 Task: Customize the date and time as August 5, 1930 format in the number.
Action: Mouse moved to (53, 173)
Screenshot: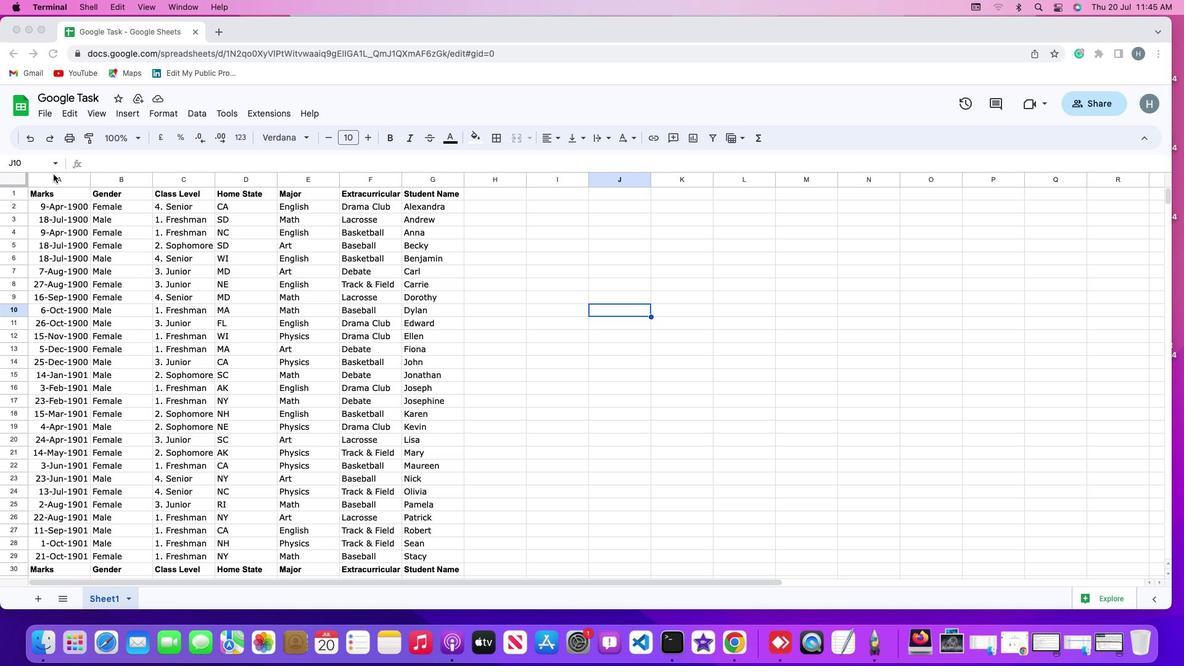 
Action: Mouse pressed left at (53, 173)
Screenshot: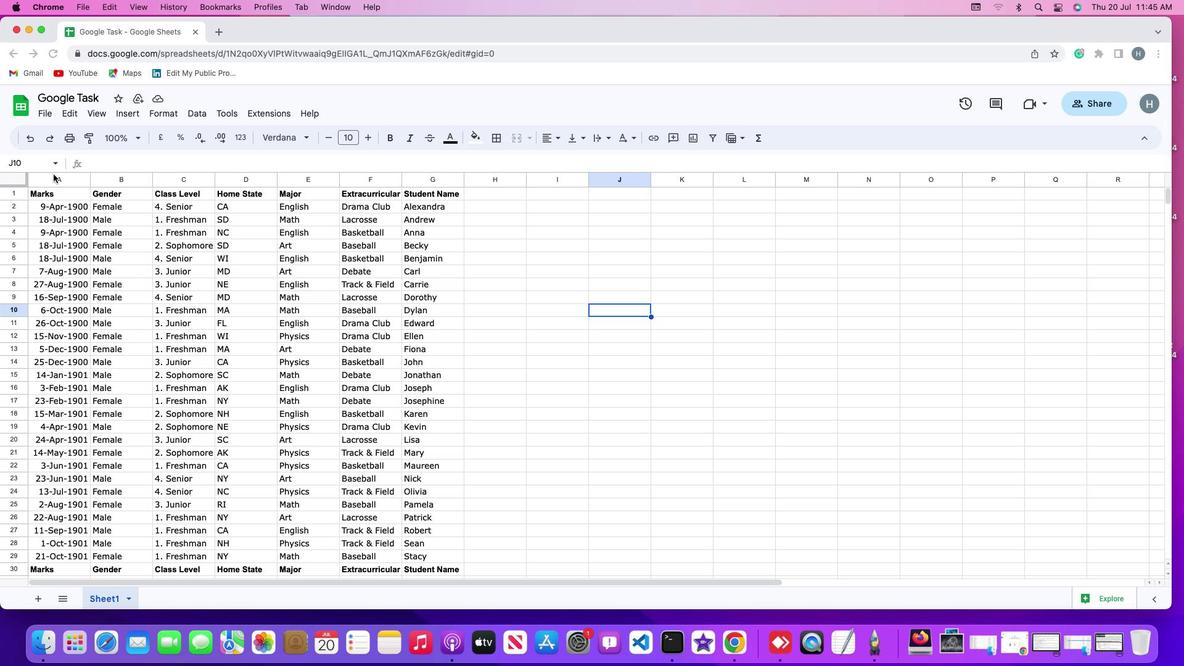 
Action: Mouse moved to (53, 181)
Screenshot: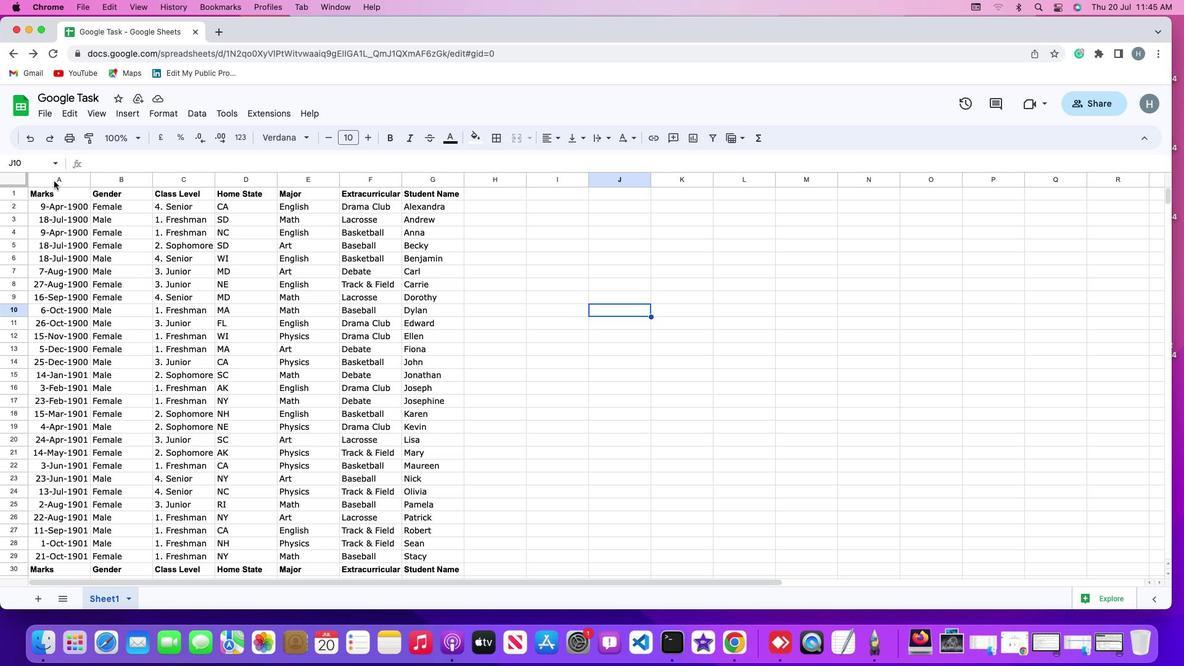 
Action: Mouse pressed left at (53, 181)
Screenshot: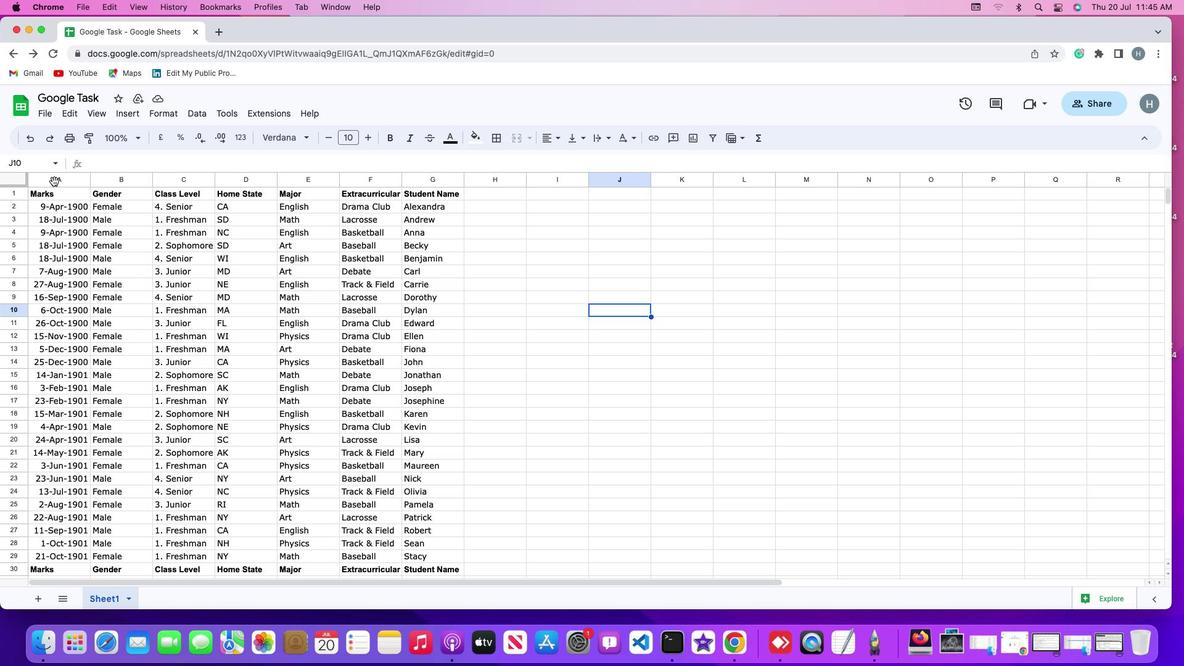 
Action: Mouse moved to (174, 109)
Screenshot: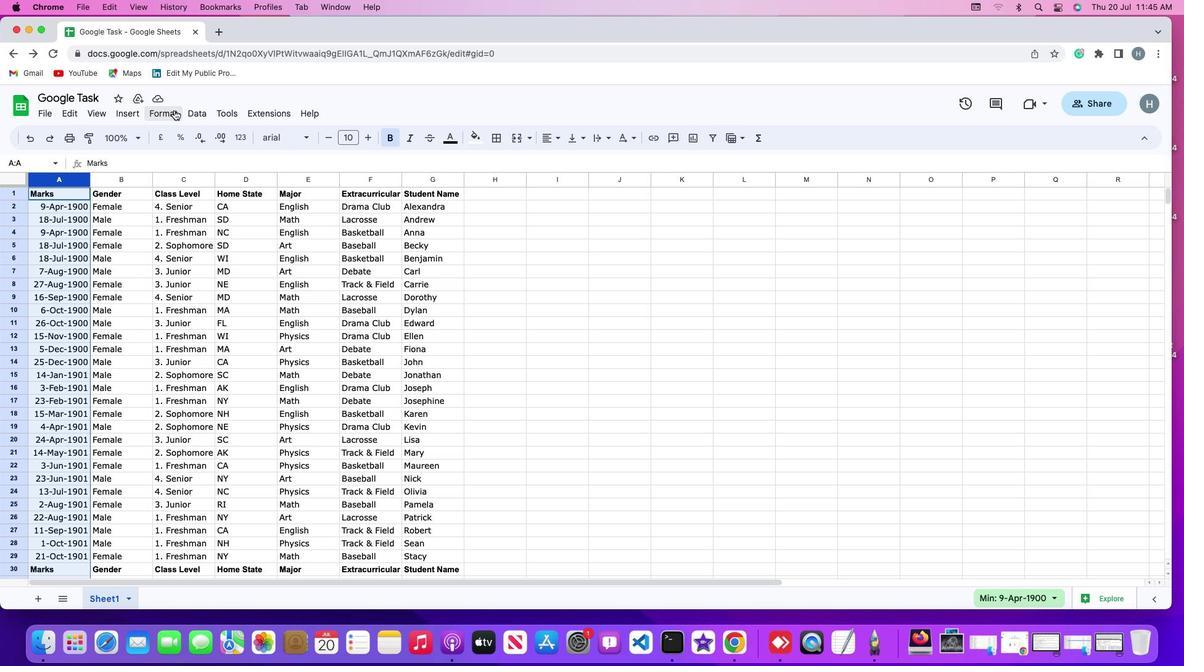 
Action: Mouse pressed left at (174, 109)
Screenshot: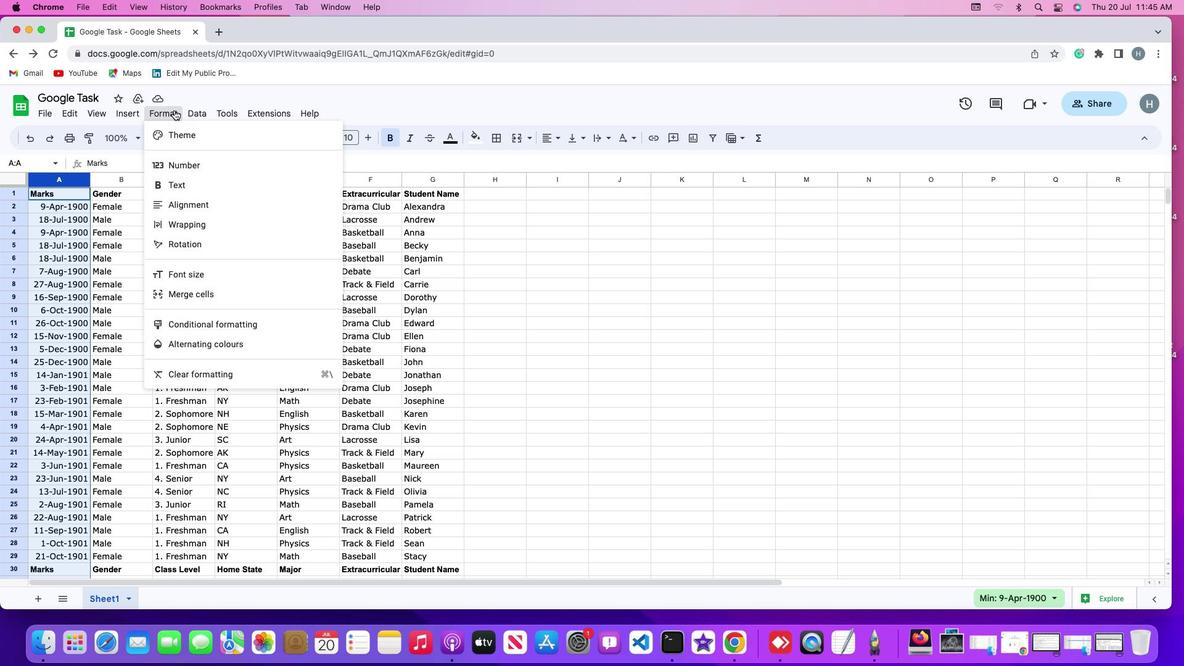 
Action: Mouse moved to (181, 164)
Screenshot: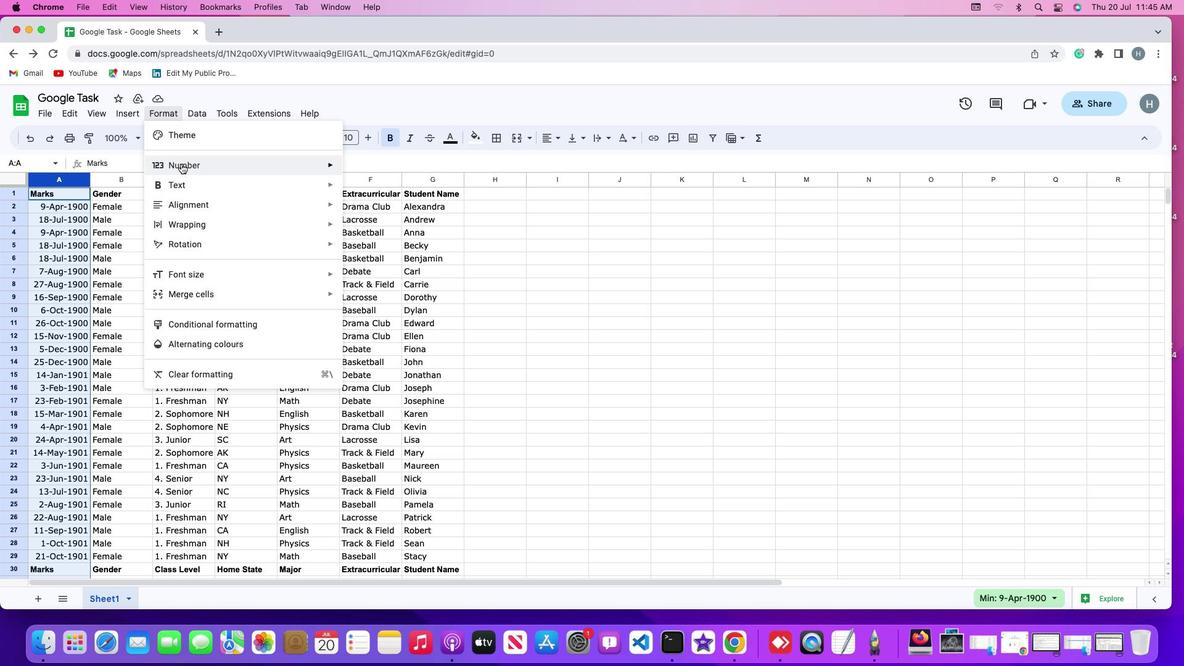 
Action: Mouse pressed left at (181, 164)
Screenshot: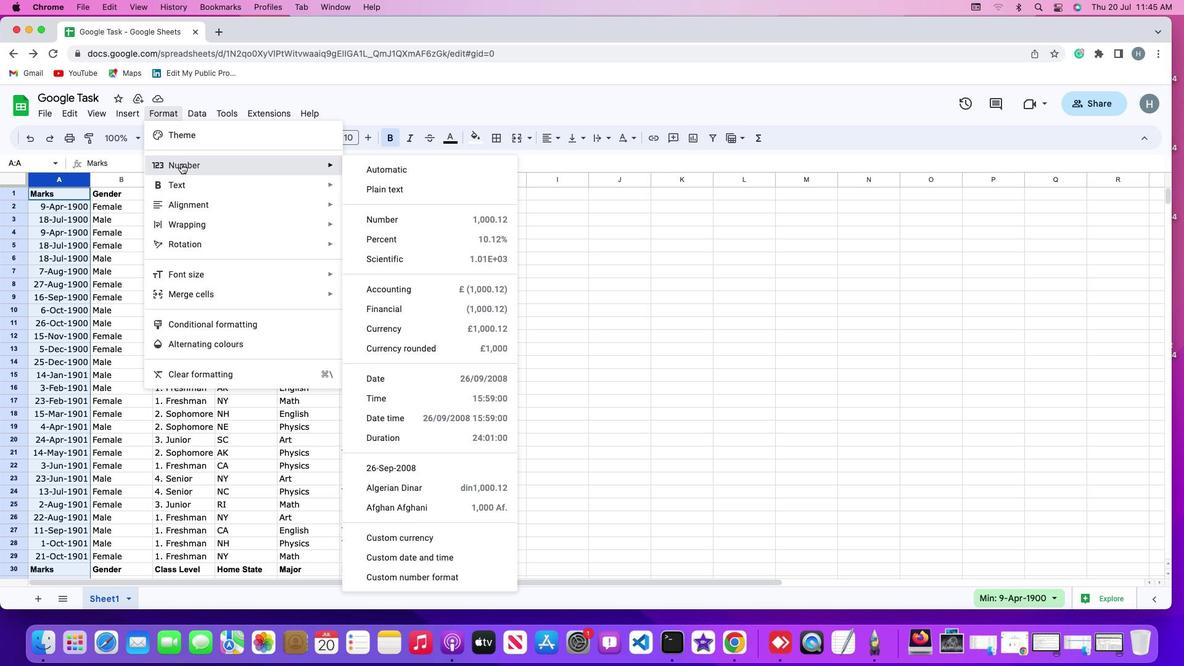 
Action: Mouse moved to (409, 560)
Screenshot: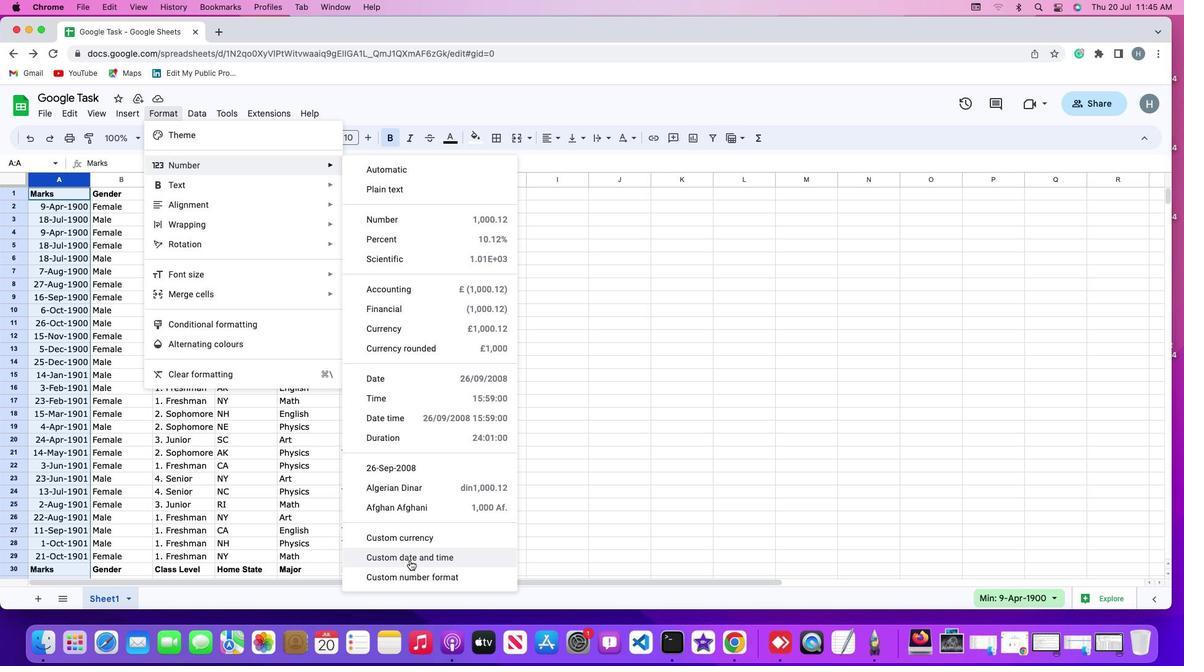 
Action: Mouse pressed left at (409, 560)
Screenshot: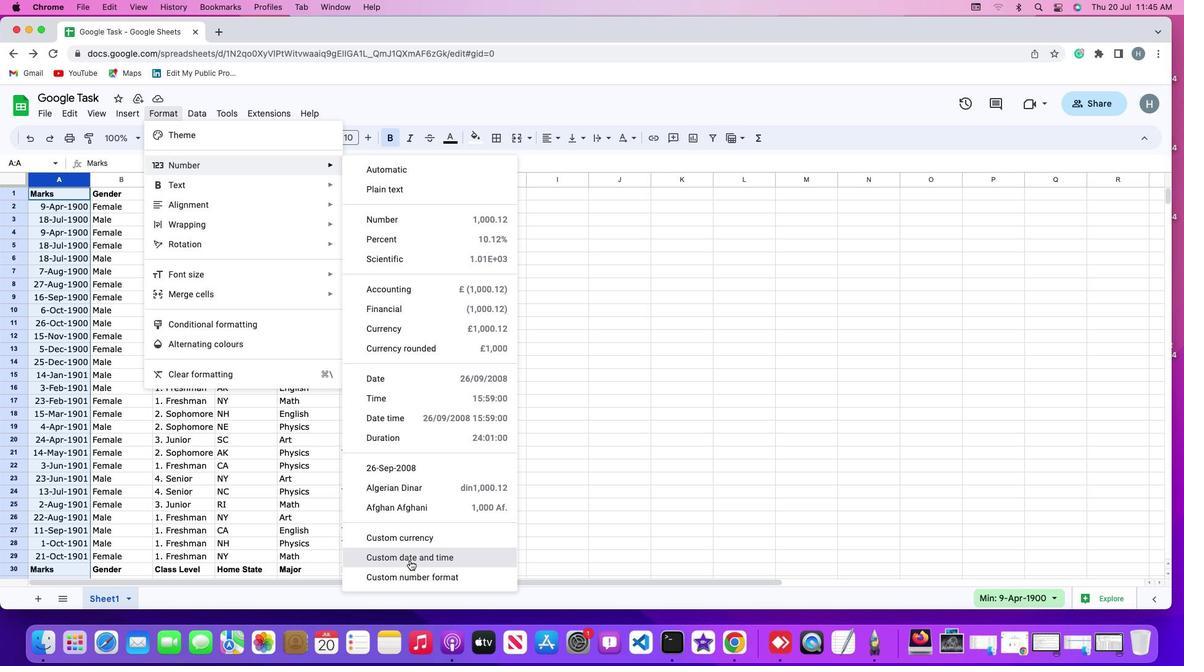 
Action: Mouse moved to (476, 370)
Screenshot: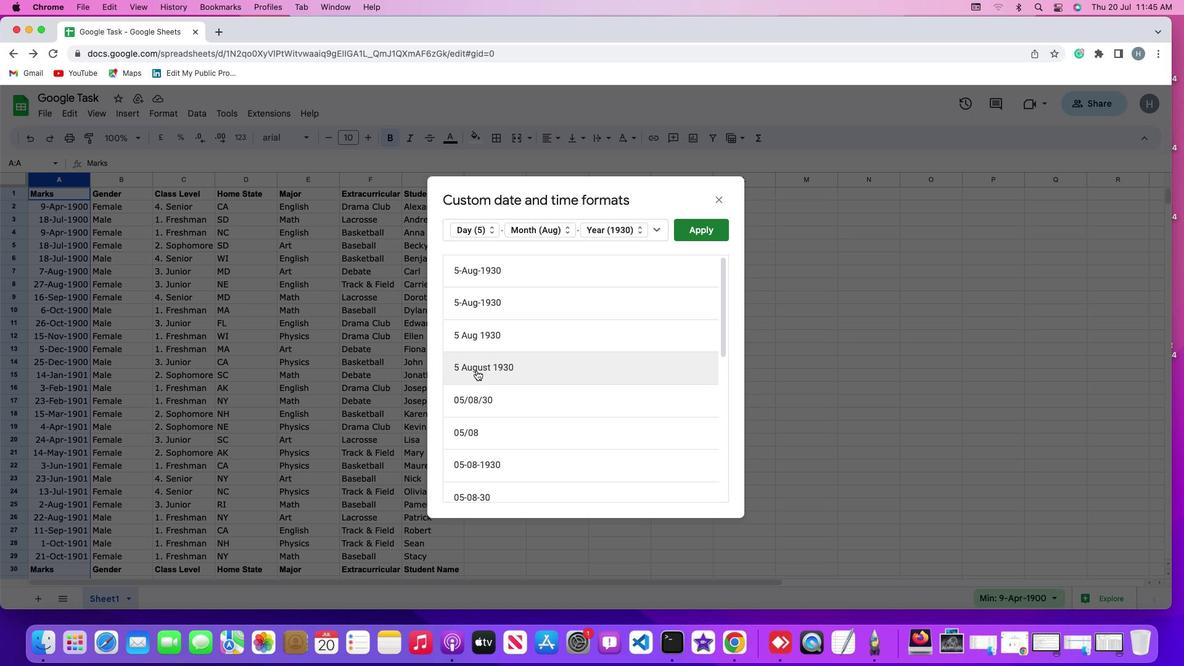 
Action: Mouse pressed left at (476, 370)
Screenshot: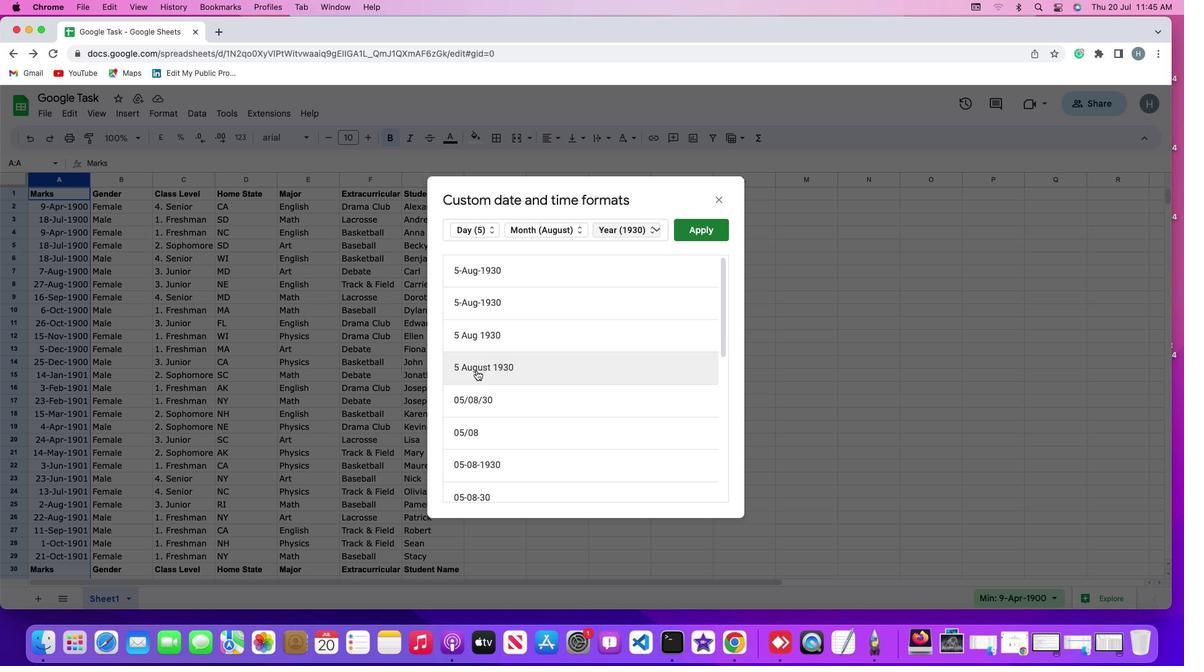 
Action: Mouse moved to (696, 225)
Screenshot: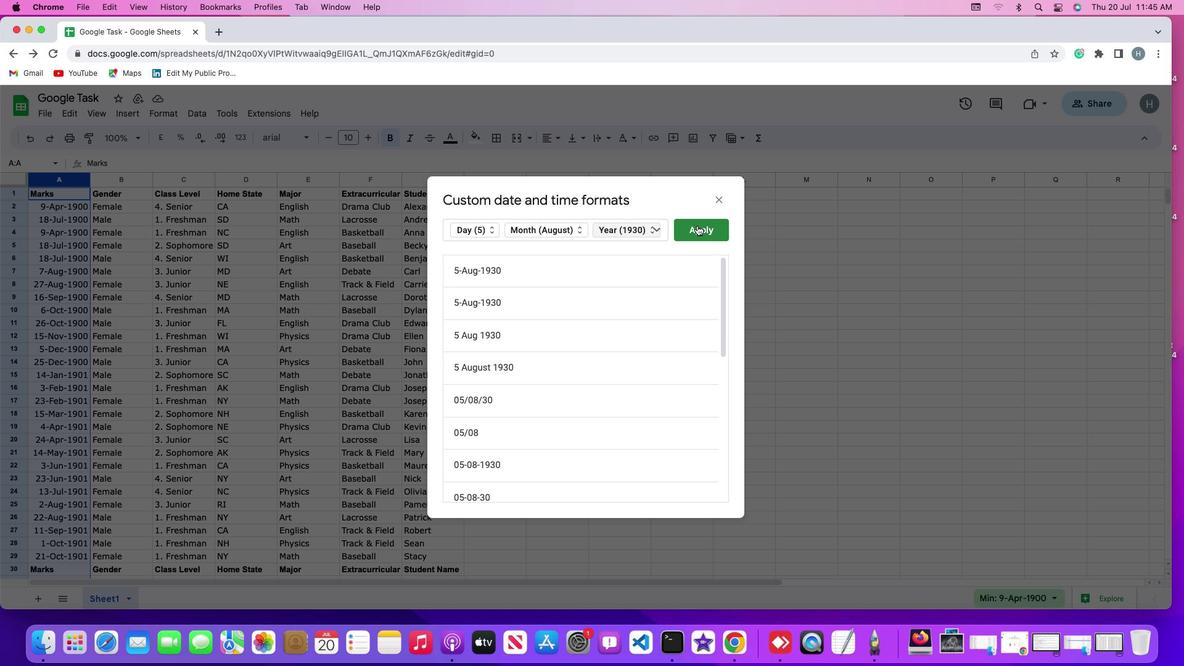 
Action: Mouse pressed left at (696, 225)
Screenshot: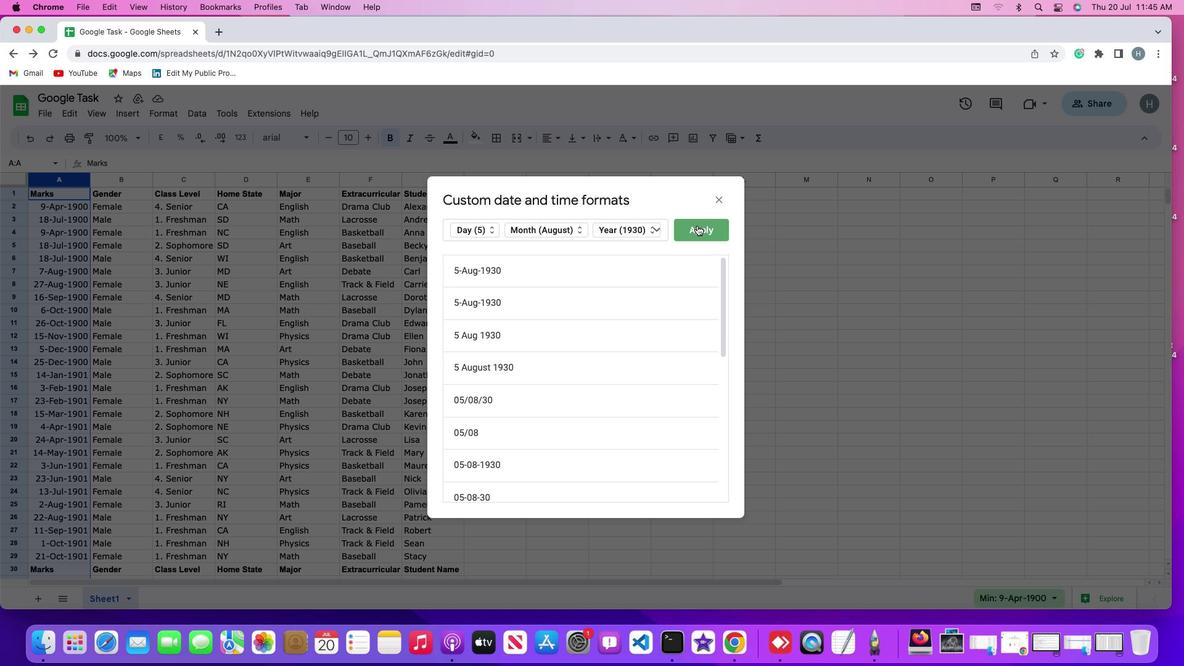 
Action: Mouse moved to (608, 297)
Screenshot: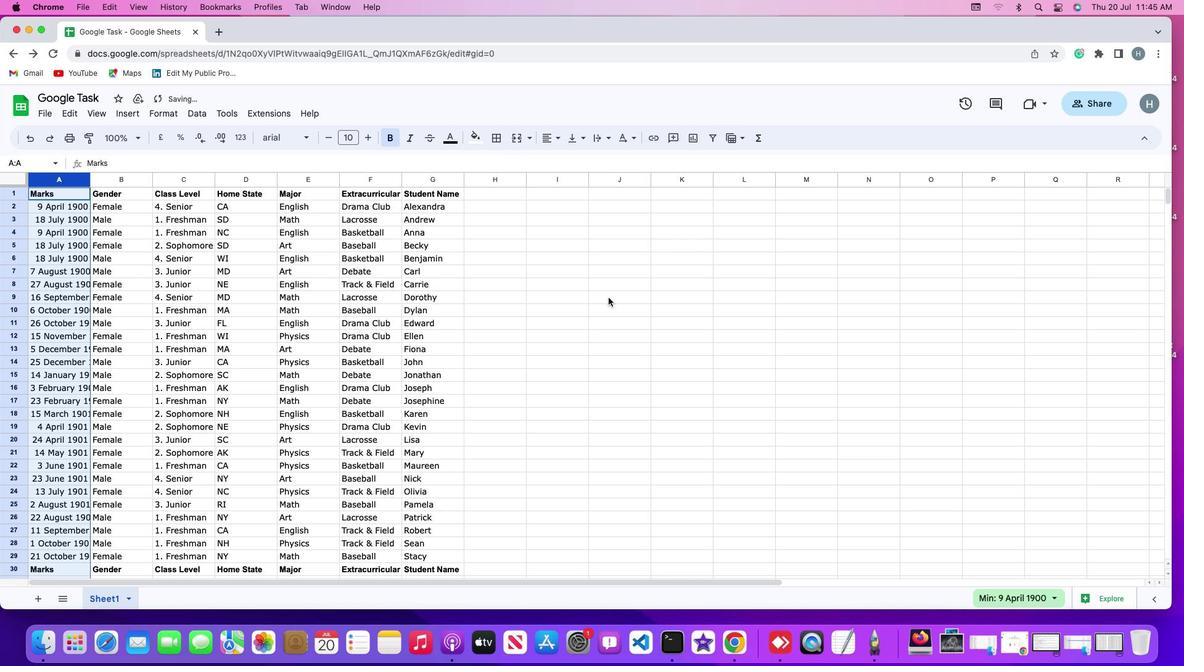 
